 Task: Save the profile with the name "Profile_2".
Action: Mouse moved to (964, 26)
Screenshot: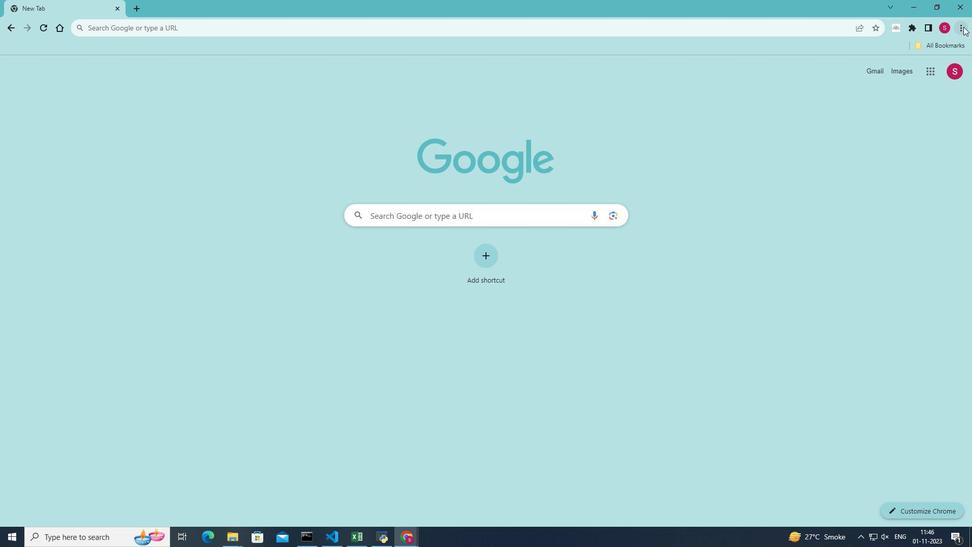 
Action: Mouse pressed left at (964, 26)
Screenshot: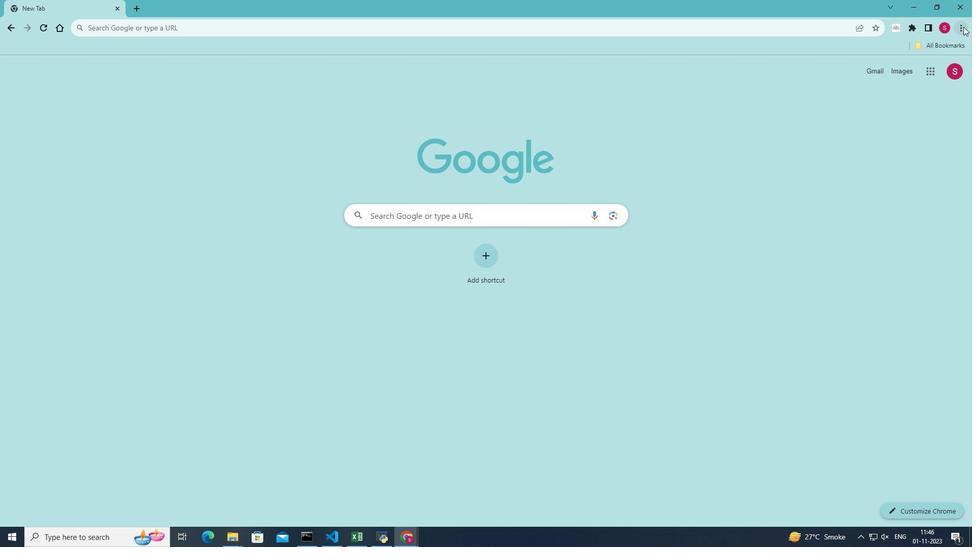 
Action: Mouse moved to (851, 185)
Screenshot: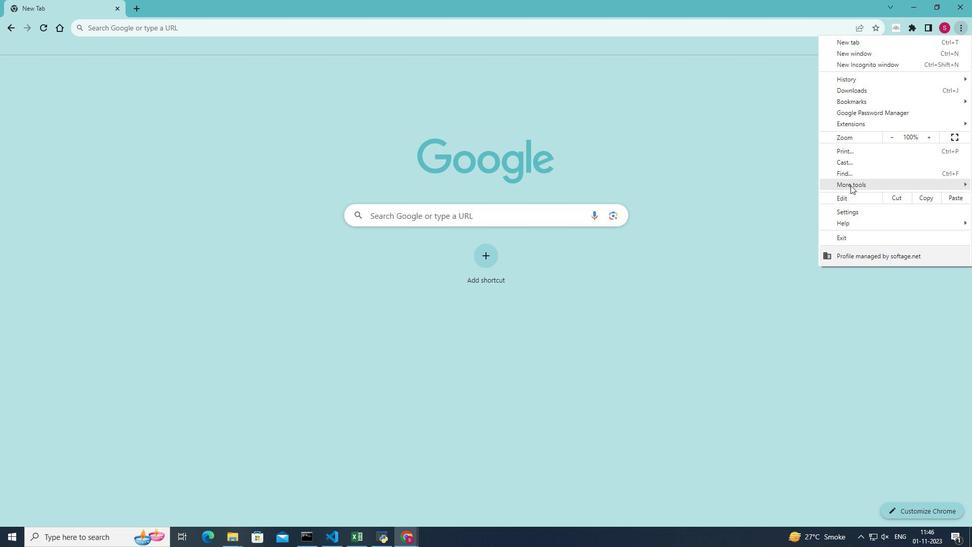 
Action: Mouse pressed left at (851, 185)
Screenshot: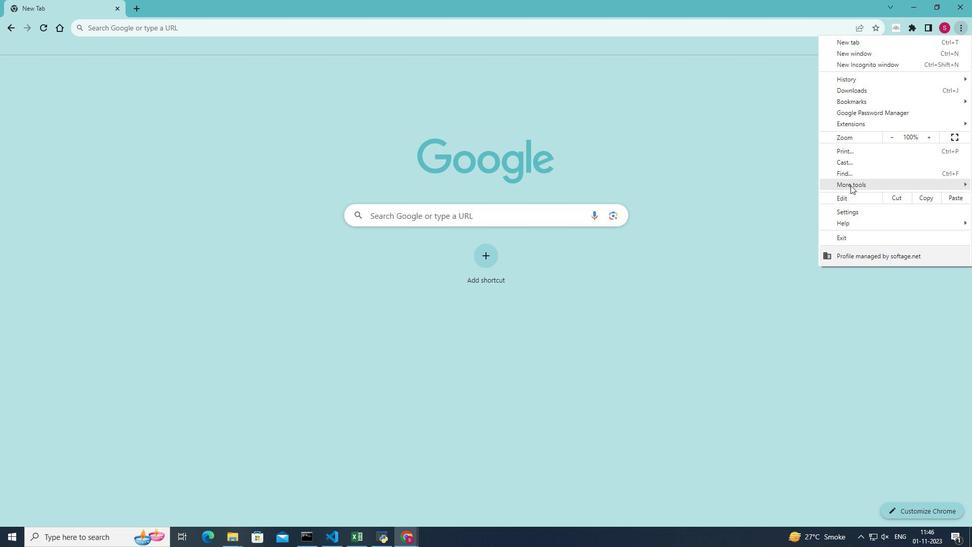 
Action: Mouse moved to (755, 259)
Screenshot: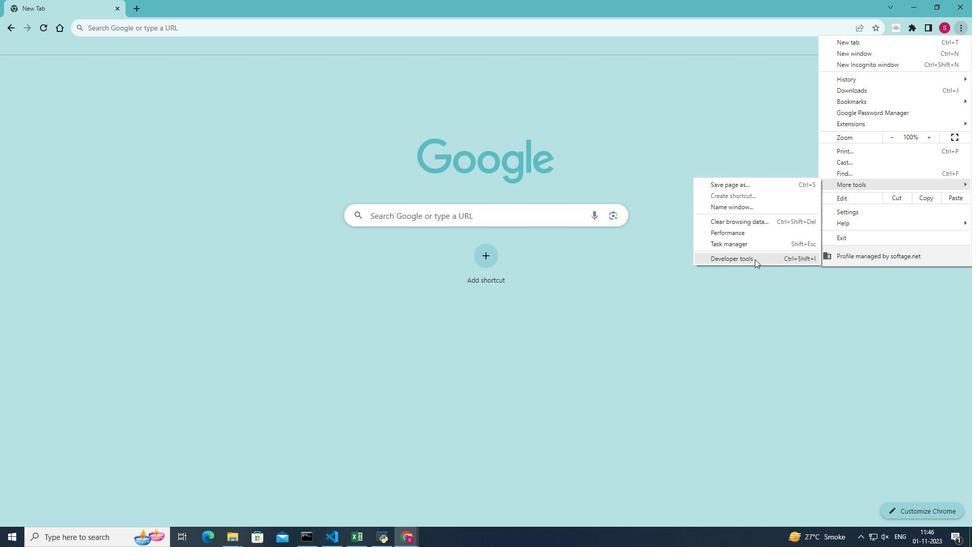 
Action: Mouse pressed left at (755, 259)
Screenshot: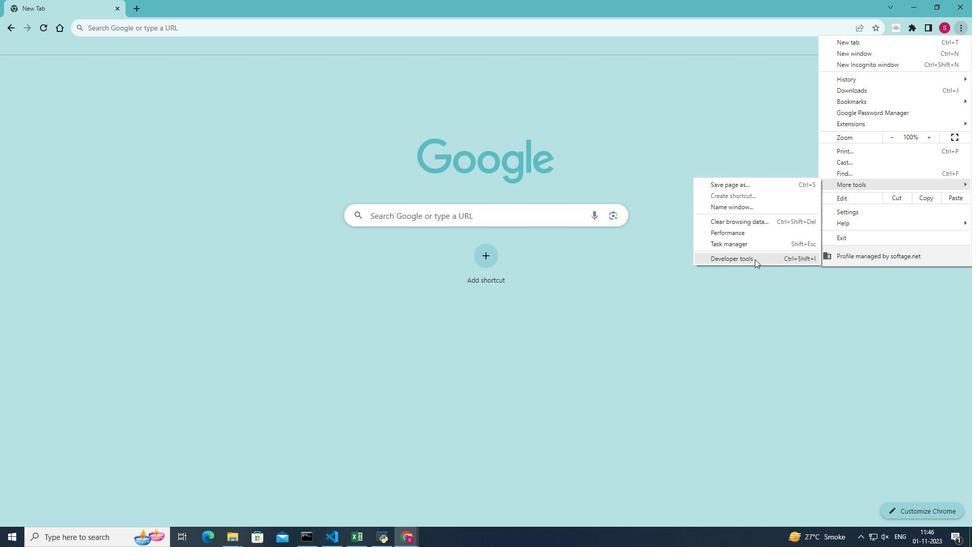 
Action: Mouse moved to (870, 59)
Screenshot: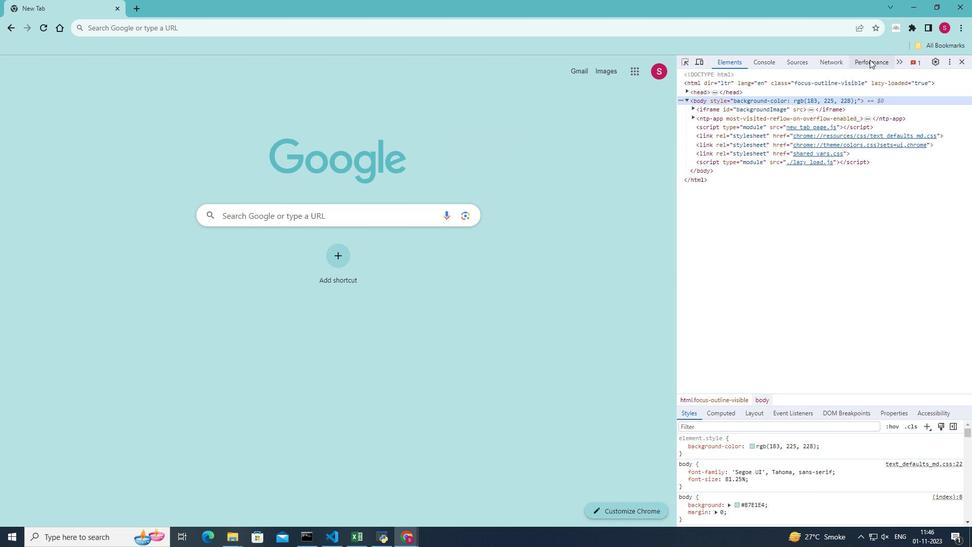 
Action: Mouse pressed left at (870, 59)
Screenshot: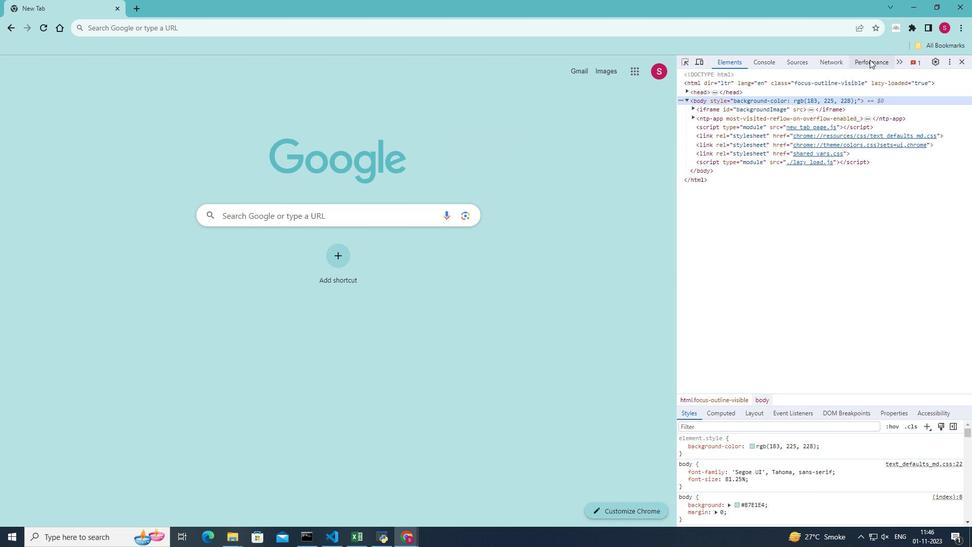 
Action: Mouse moved to (702, 78)
Screenshot: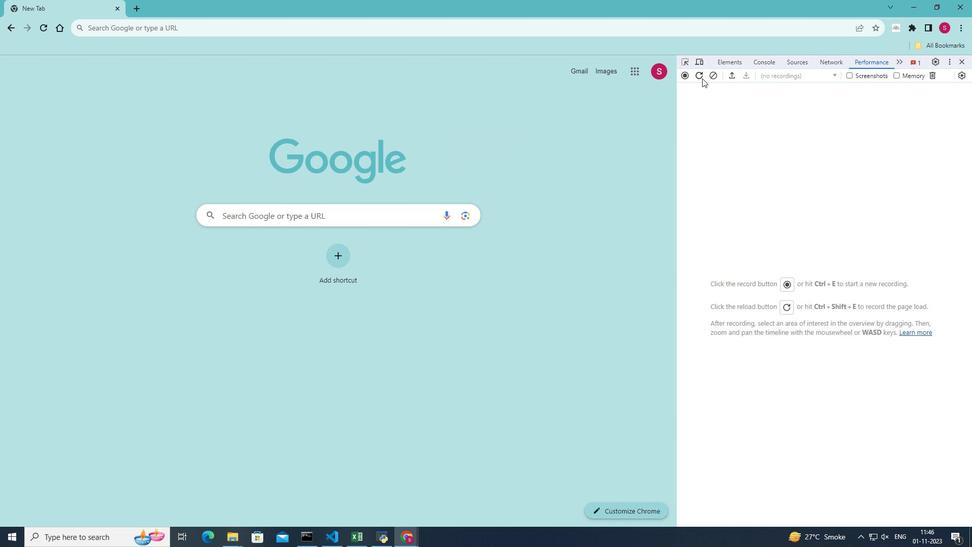 
Action: Mouse pressed left at (702, 78)
Screenshot: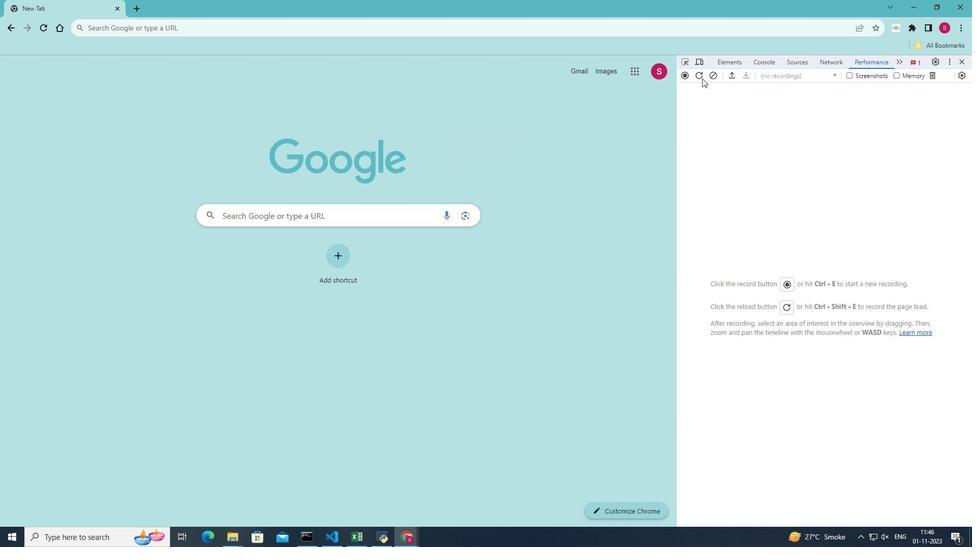 
Action: Mouse moved to (687, 77)
Screenshot: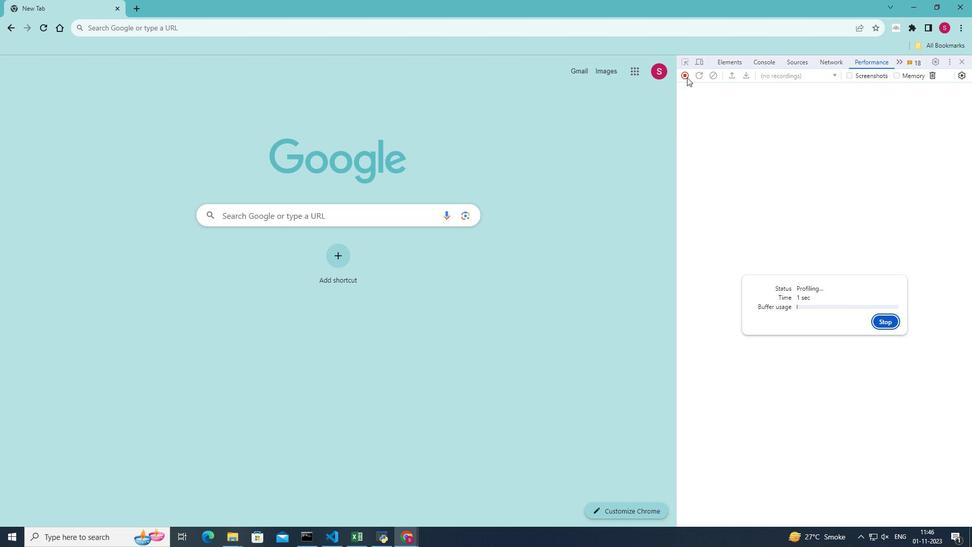 
Action: Mouse pressed left at (687, 77)
Screenshot: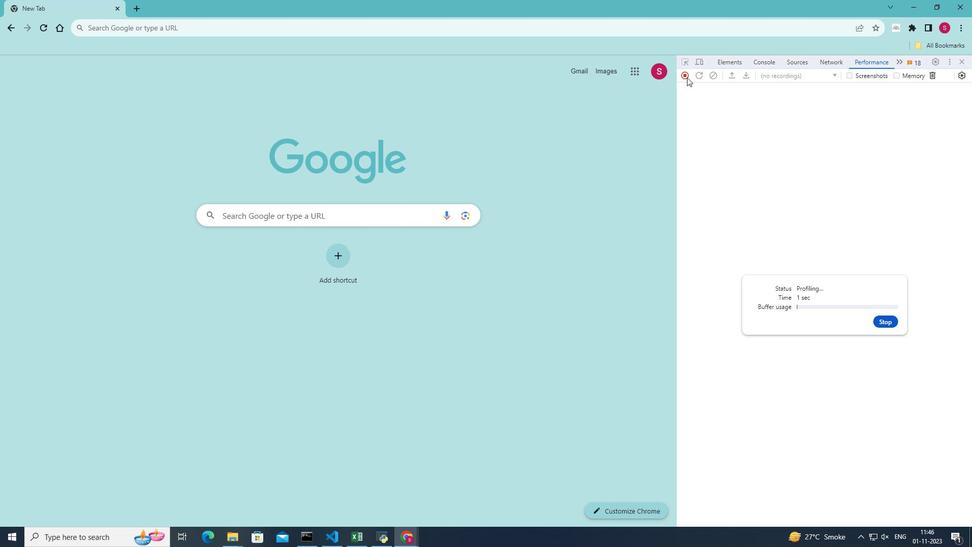 
Action: Mouse moved to (746, 78)
Screenshot: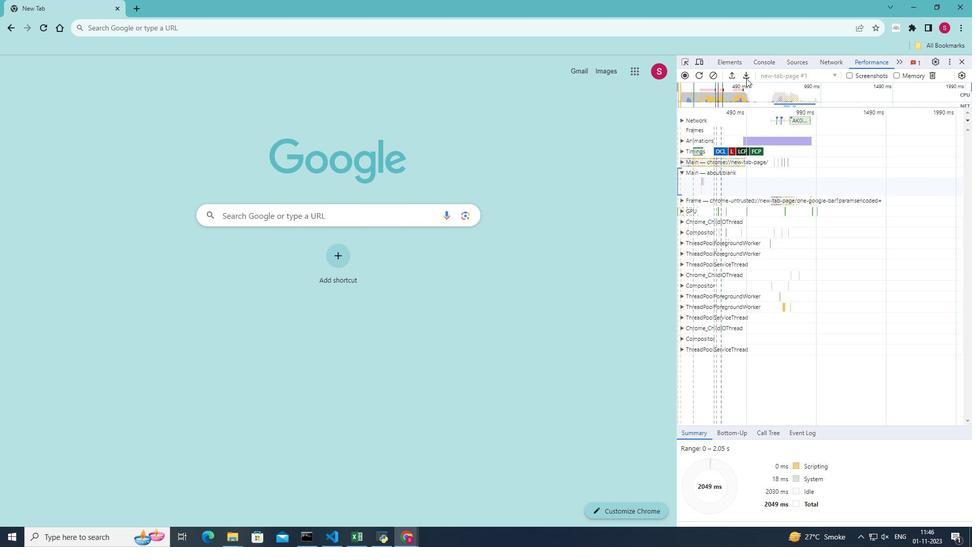 
Action: Mouse pressed left at (746, 78)
Screenshot: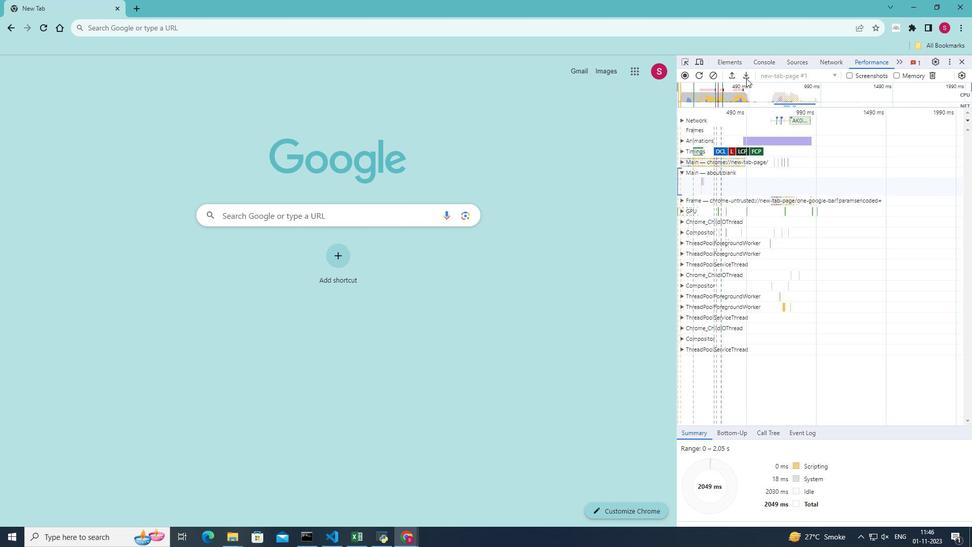
Action: Mouse moved to (287, 202)
Screenshot: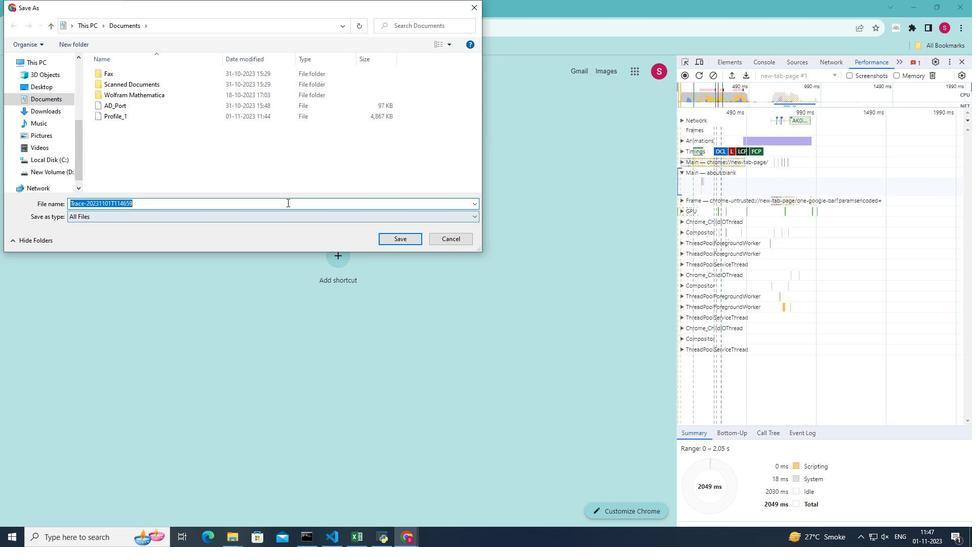 
Action: Mouse pressed left at (287, 202)
Screenshot: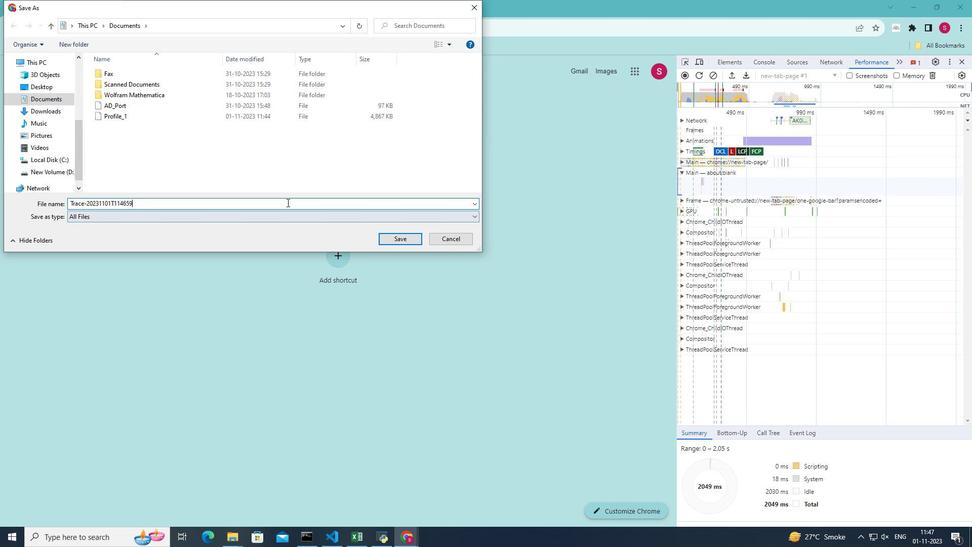 
Action: Mouse moved to (287, 202)
Screenshot: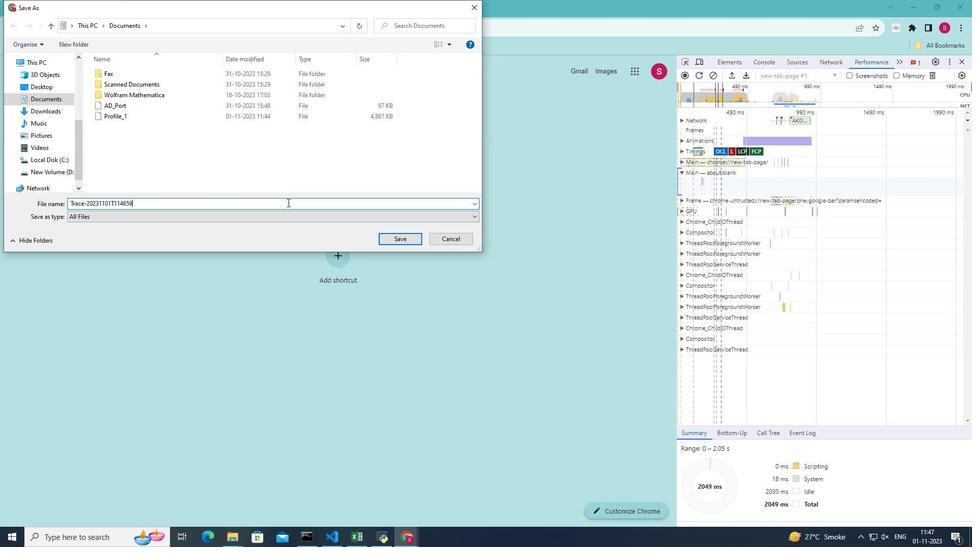 
Action: Key pressed <Key.backspace><Key.backspace><Key.backspace><Key.backspace><Key.backspace><Key.backspace><Key.backspace><Key.backspace><Key.backspace><Key.backspace><Key.backspace><Key.backspace><Key.backspace><Key.backspace><Key.backspace><Key.backspace><Key.backspace><Key.backspace><Key.backspace><Key.backspace><Key.backspace><Key.backspace><Key.backspace><Key.backspace><Key.backspace><Key.backspace><Key.backspace><Key.backspace><Key.backspace><Key.backspace><Key.shift>Prog<Key.backspace>file<Key.shift_r>_2
Screenshot: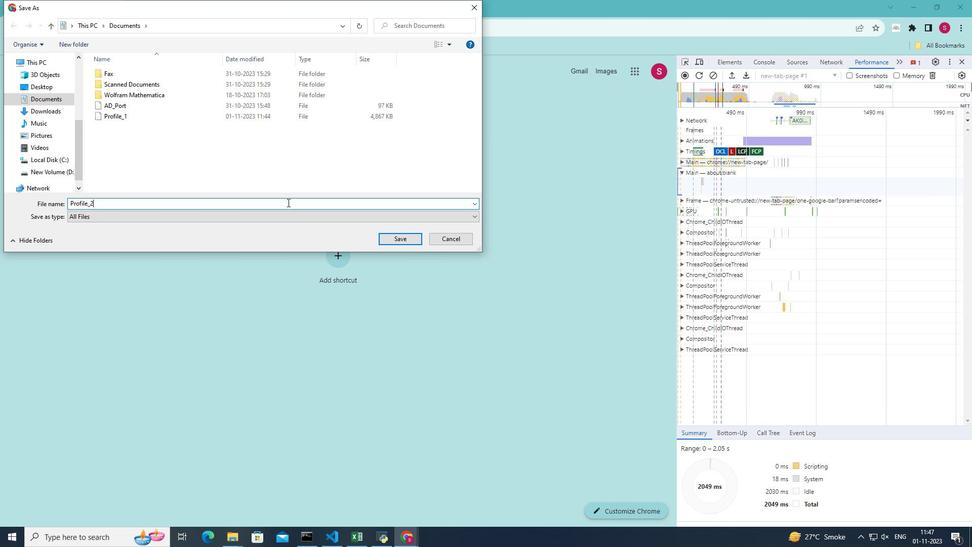 
Action: Mouse moved to (398, 239)
Screenshot: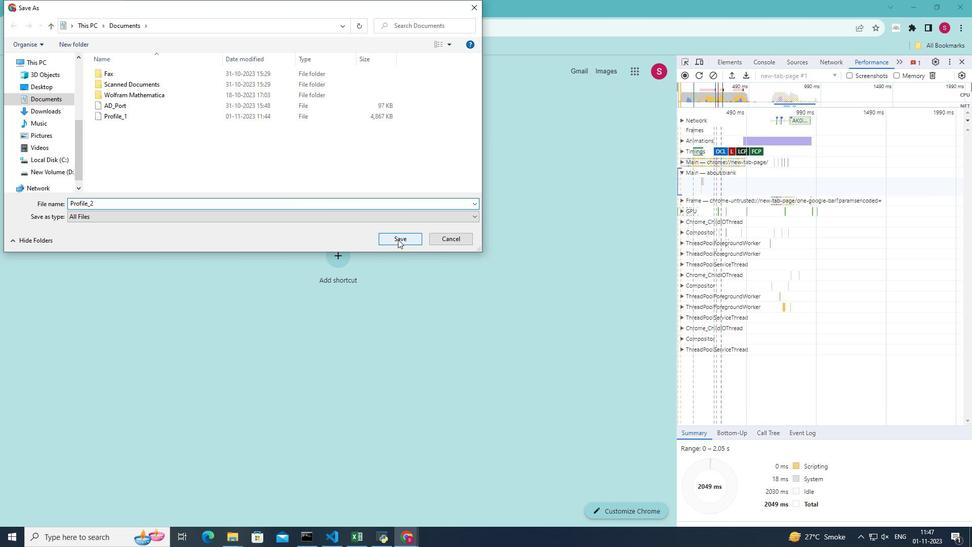
Action: Mouse pressed left at (398, 239)
Screenshot: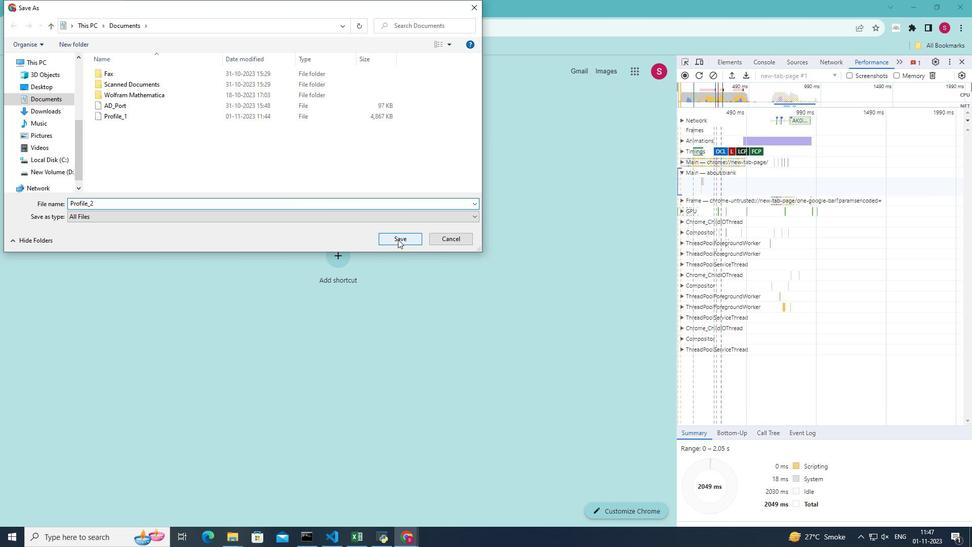 
